 Task: select a rule when a card is moved out of list name by anyone except me.
Action: Mouse moved to (1165, 95)
Screenshot: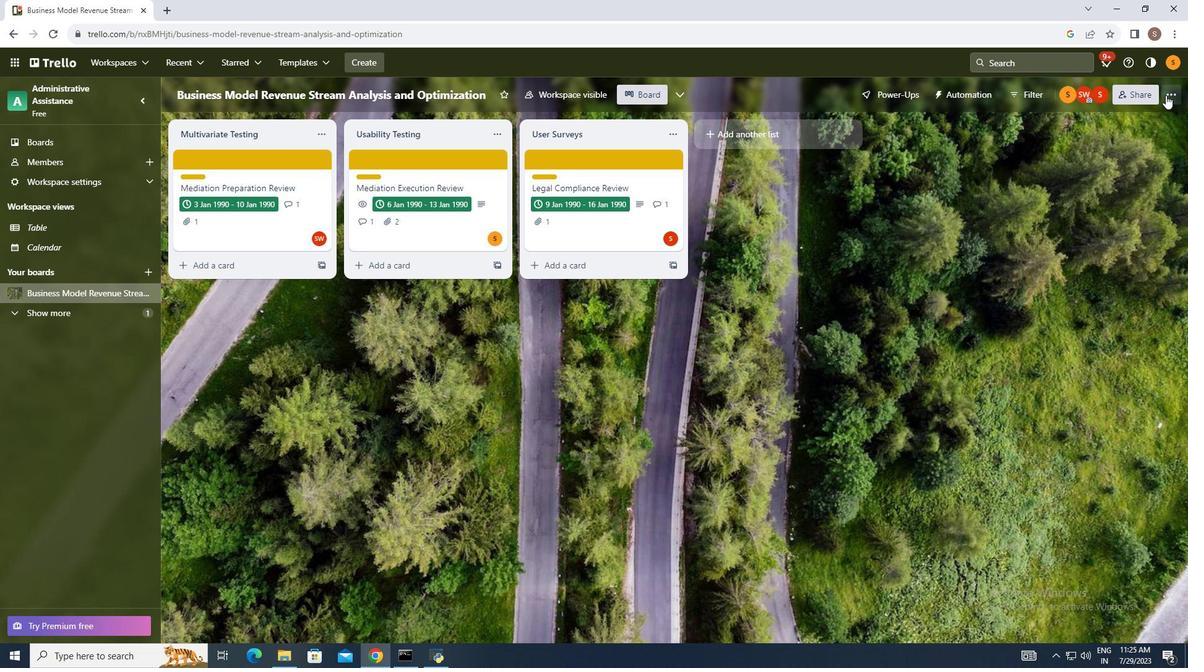 
Action: Mouse pressed left at (1165, 95)
Screenshot: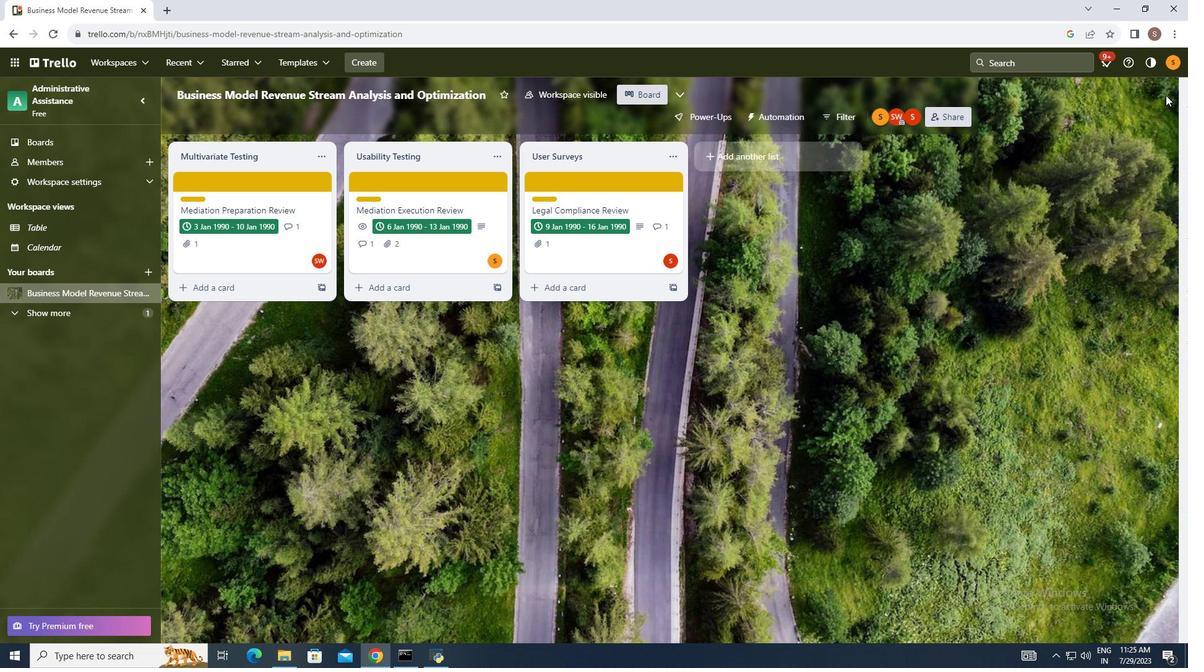 
Action: Mouse moved to (1054, 259)
Screenshot: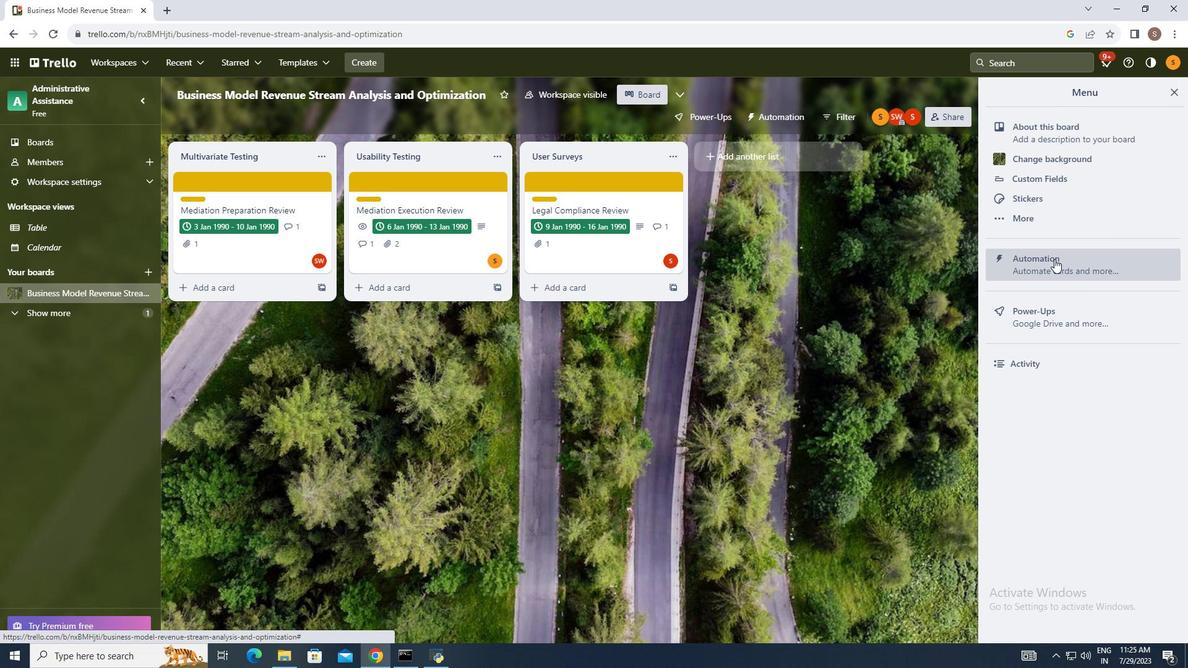 
Action: Mouse pressed left at (1054, 259)
Screenshot: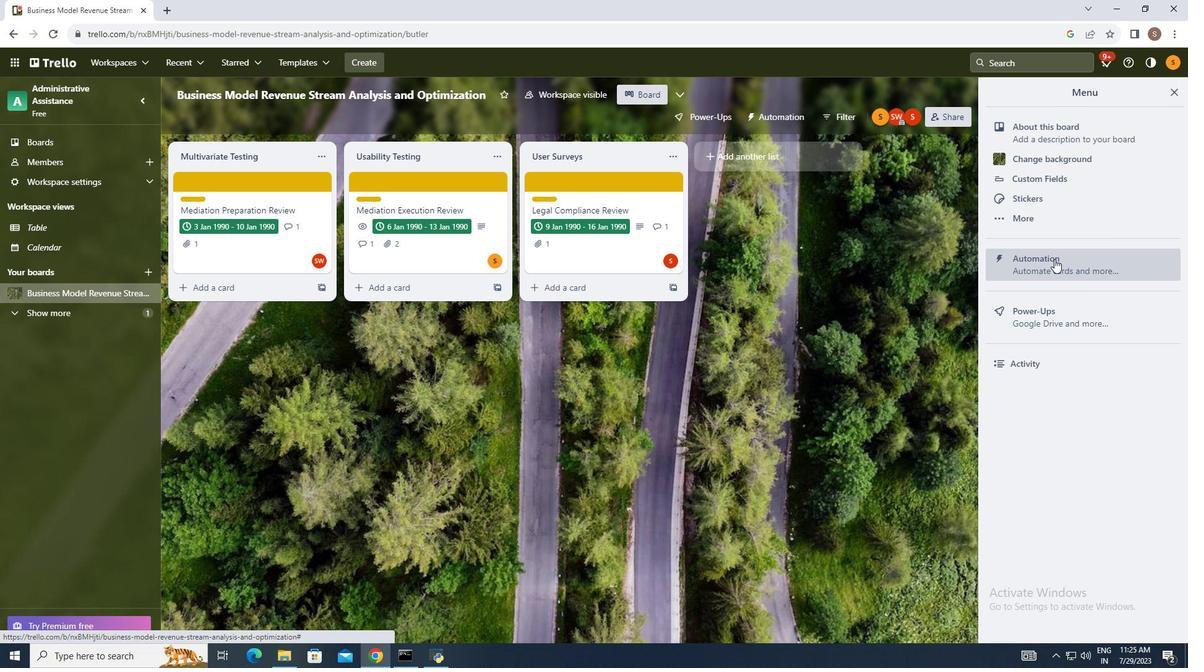 
Action: Mouse moved to (232, 224)
Screenshot: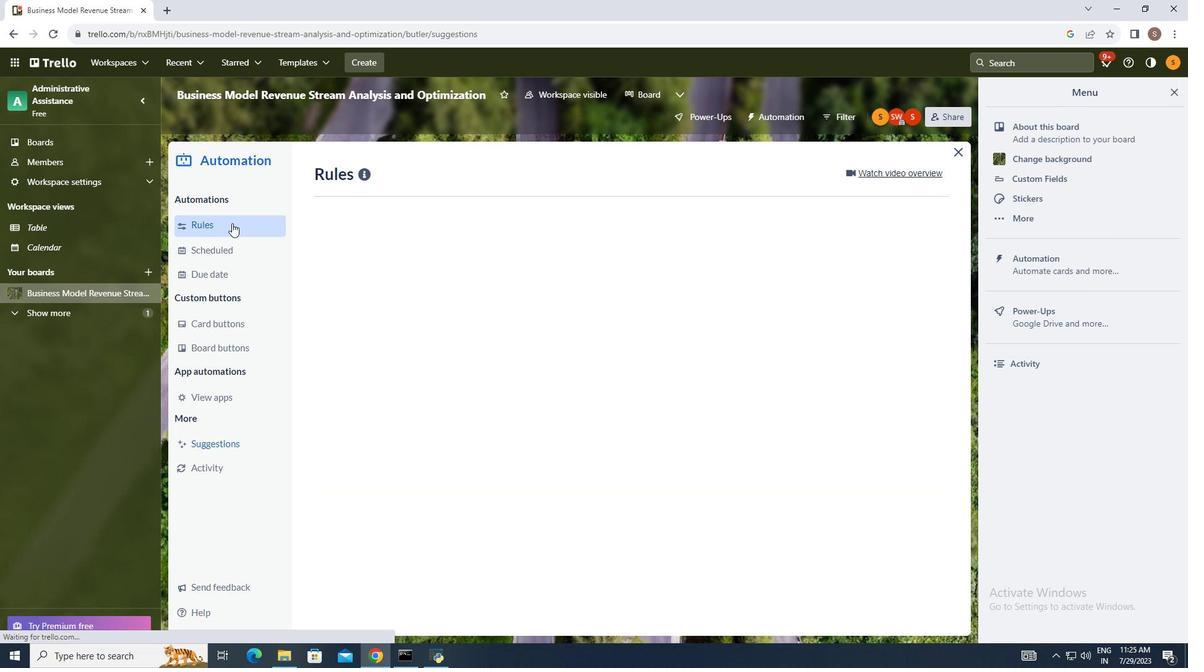 
Action: Mouse pressed left at (232, 224)
Screenshot: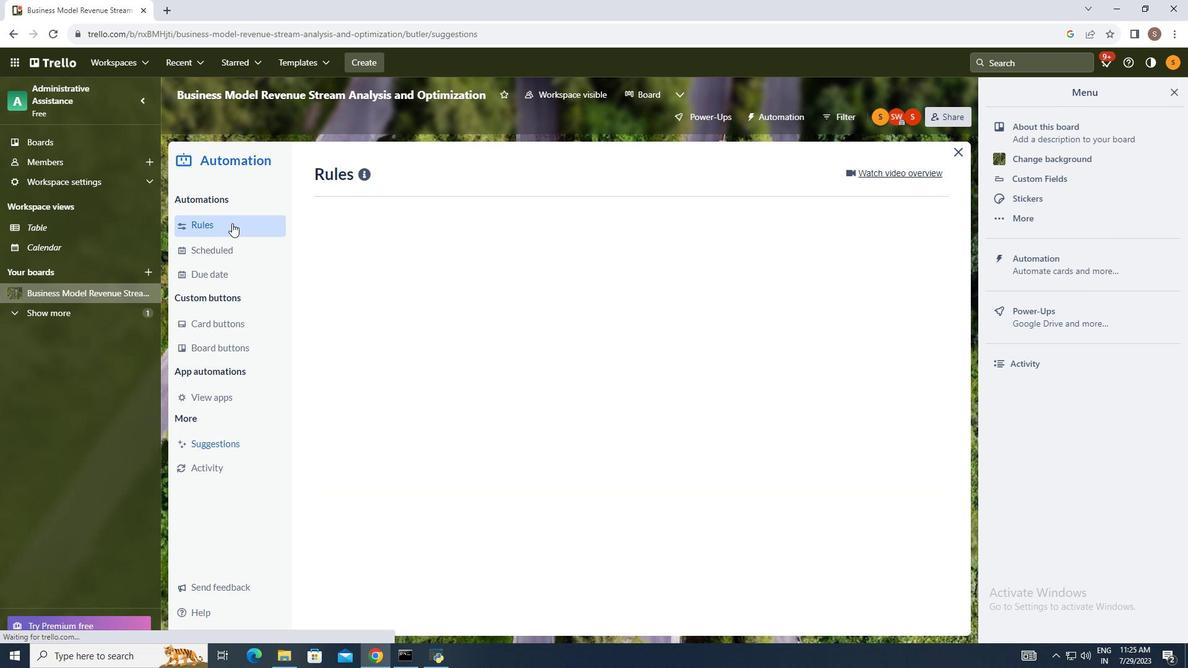 
Action: Mouse moved to (831, 176)
Screenshot: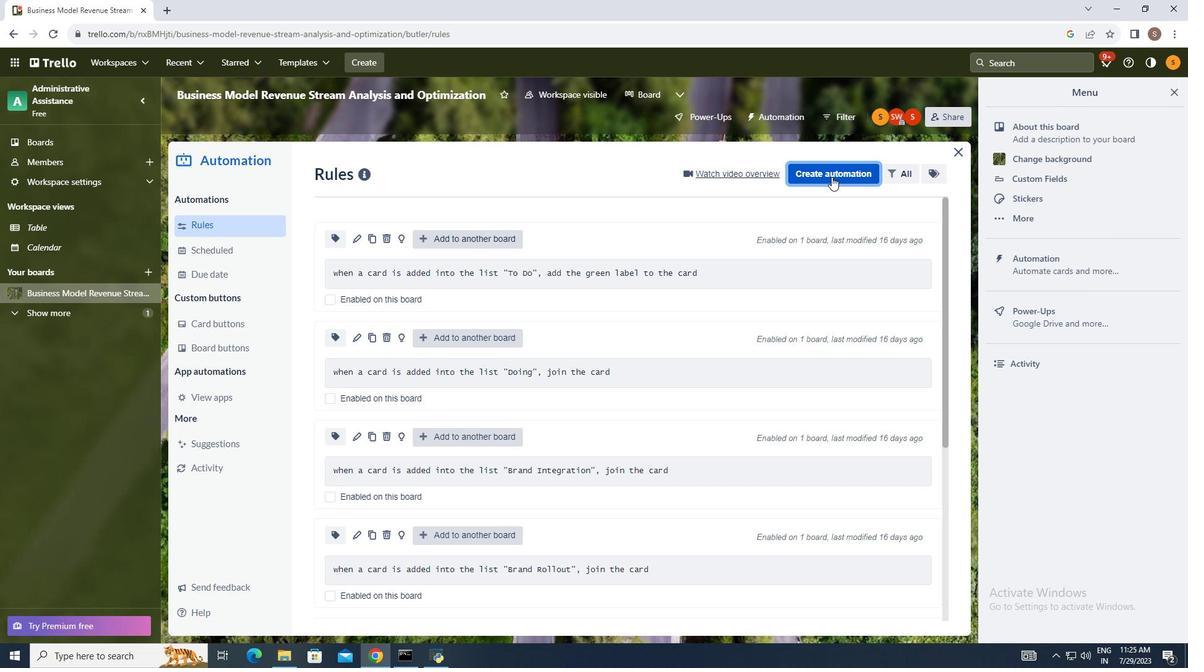
Action: Mouse pressed left at (831, 176)
Screenshot: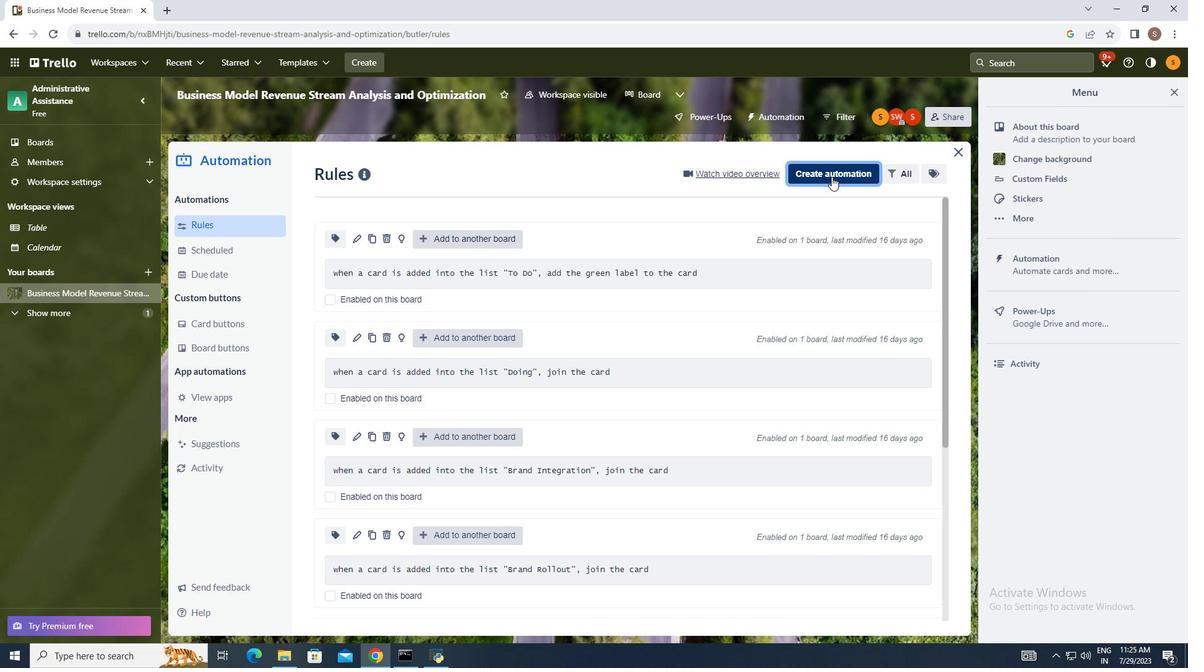 
Action: Mouse moved to (634, 296)
Screenshot: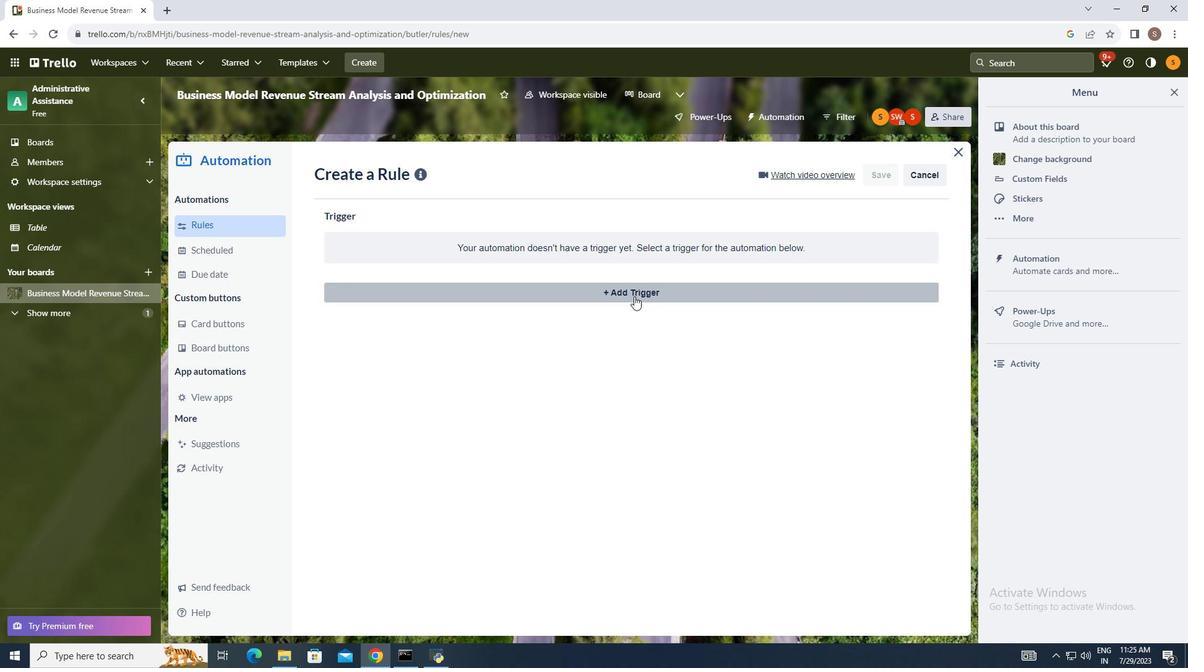 
Action: Mouse pressed left at (634, 296)
Screenshot: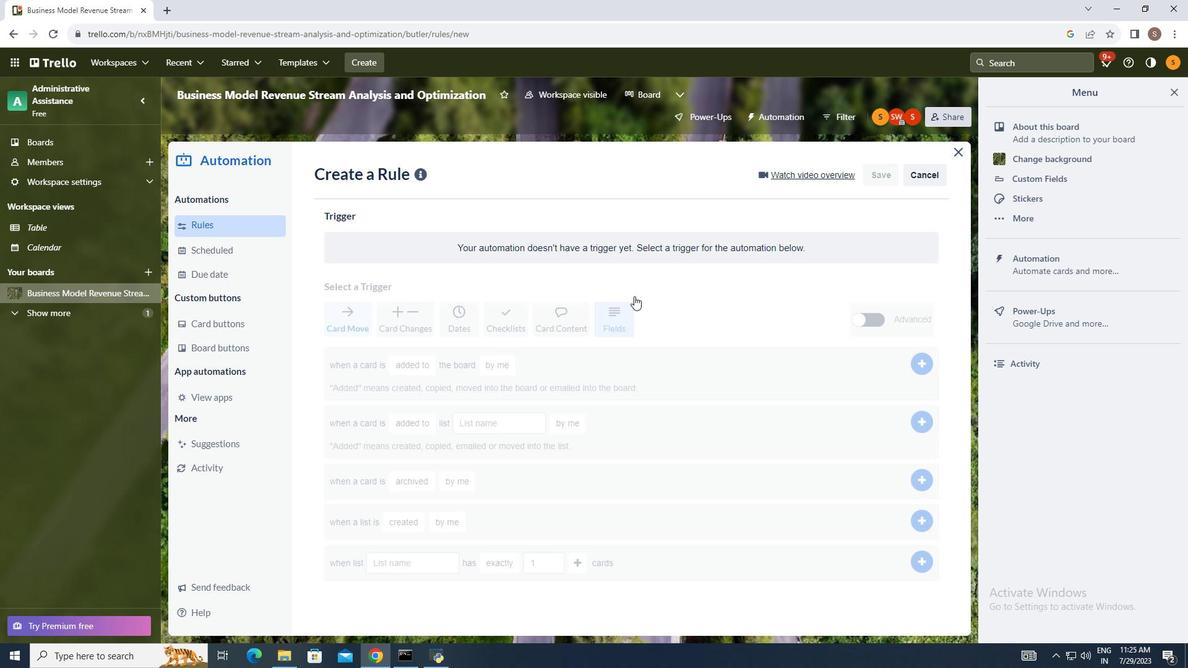 
Action: Mouse moved to (409, 443)
Screenshot: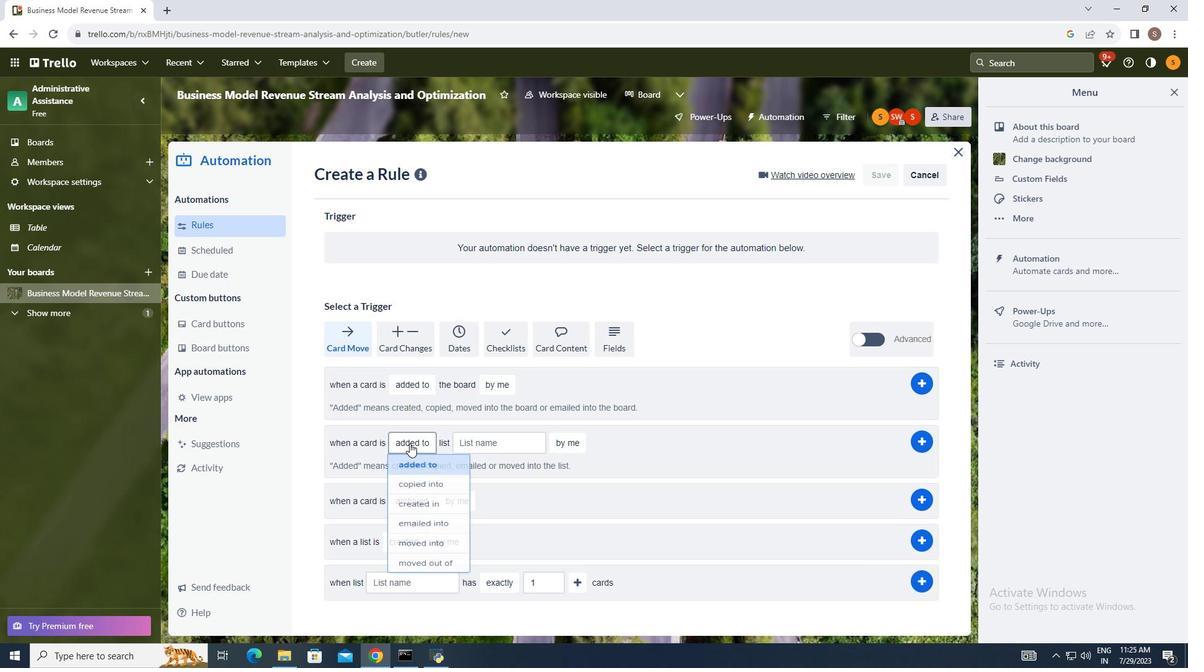 
Action: Mouse pressed left at (409, 443)
Screenshot: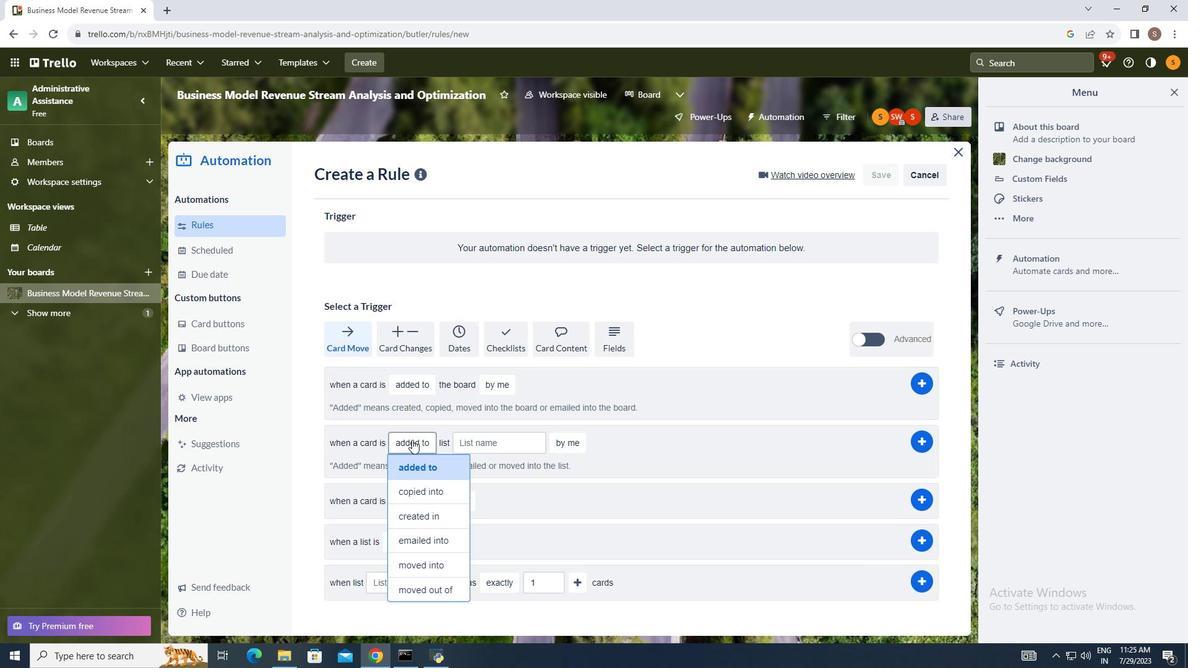 
Action: Mouse moved to (427, 585)
Screenshot: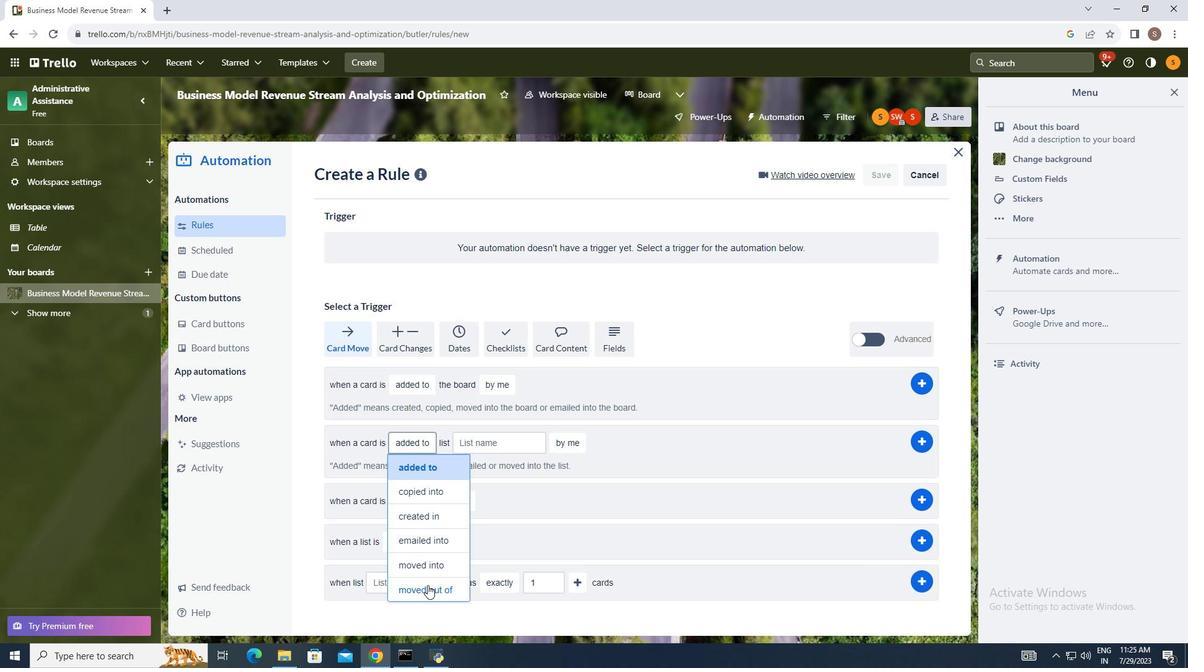 
Action: Mouse pressed left at (427, 585)
Screenshot: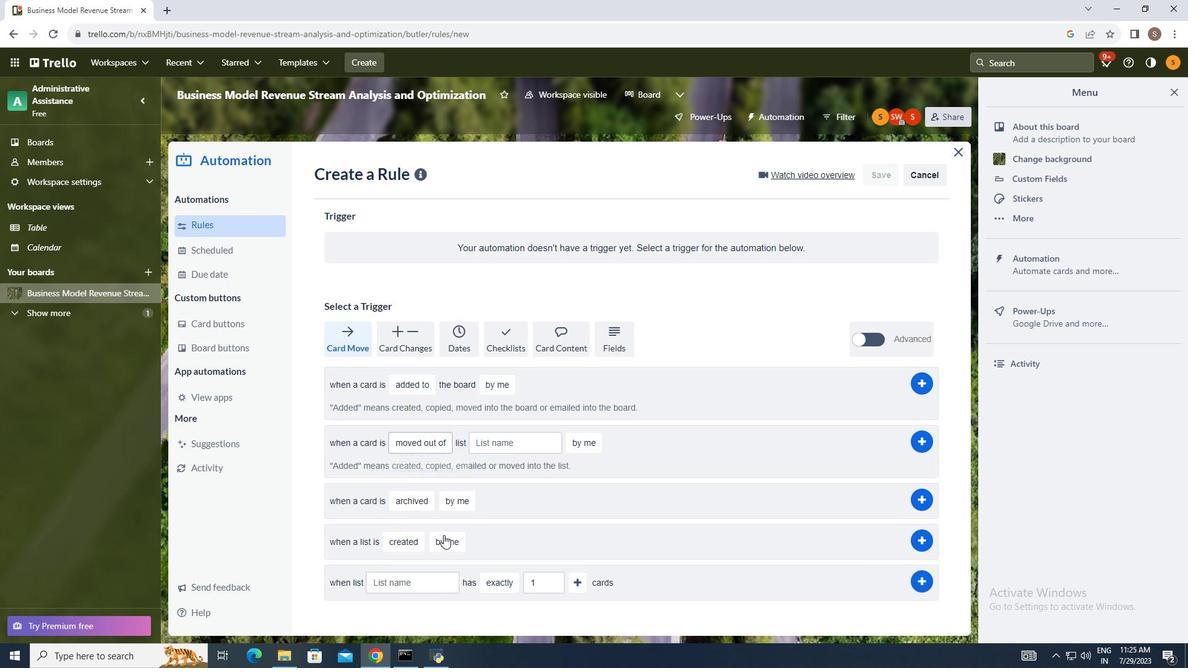 
Action: Mouse moved to (504, 443)
Screenshot: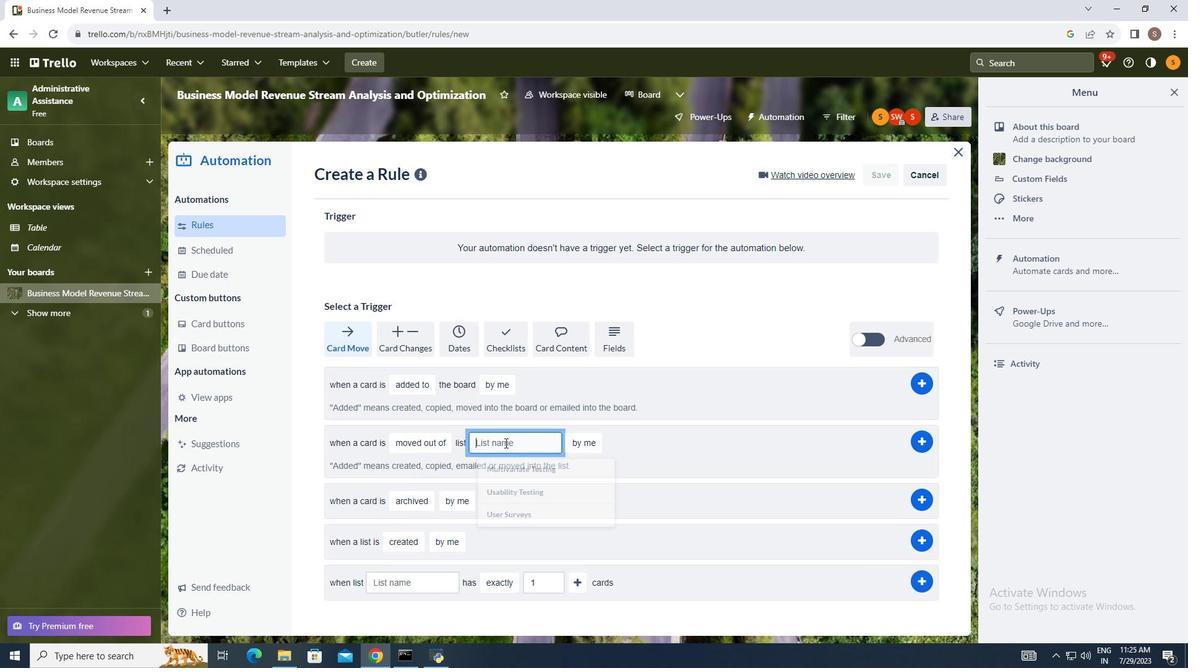 
Action: Mouse pressed left at (504, 443)
Screenshot: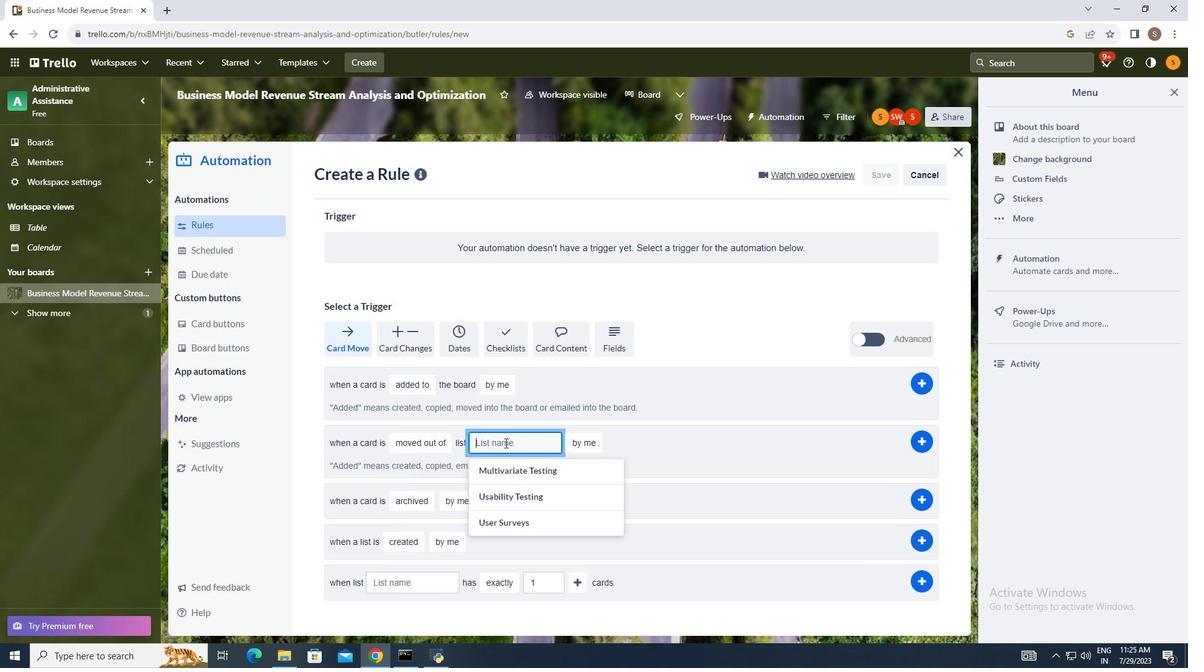 
Action: Mouse moved to (504, 441)
Screenshot: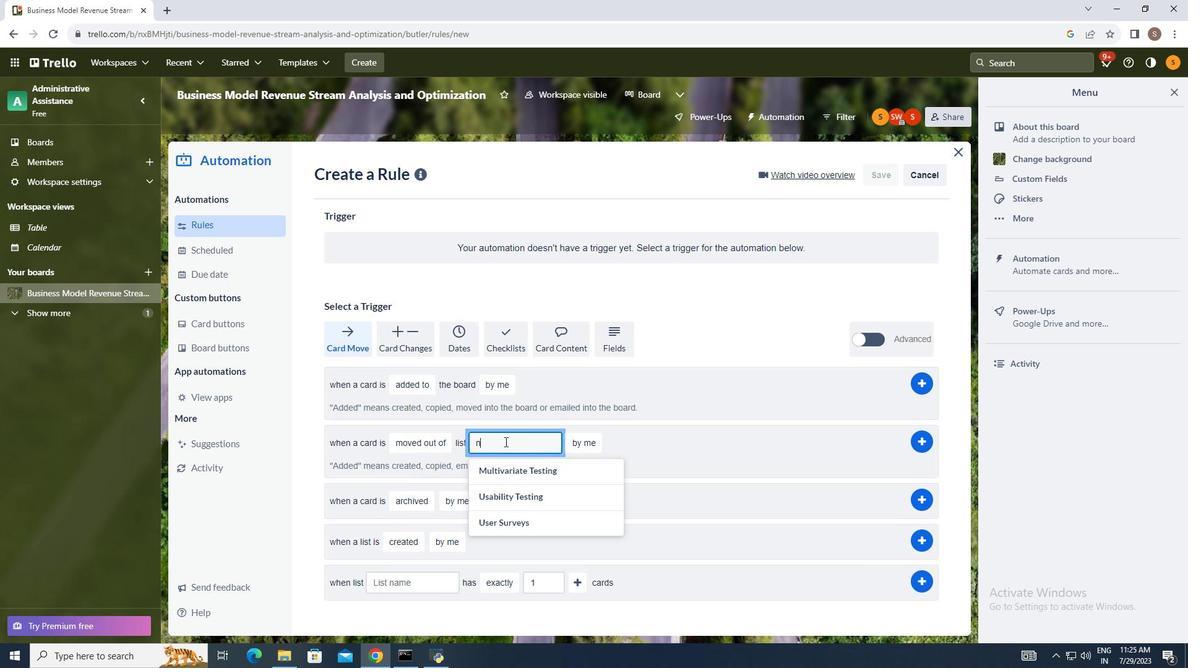
Action: Key pressed name
Screenshot: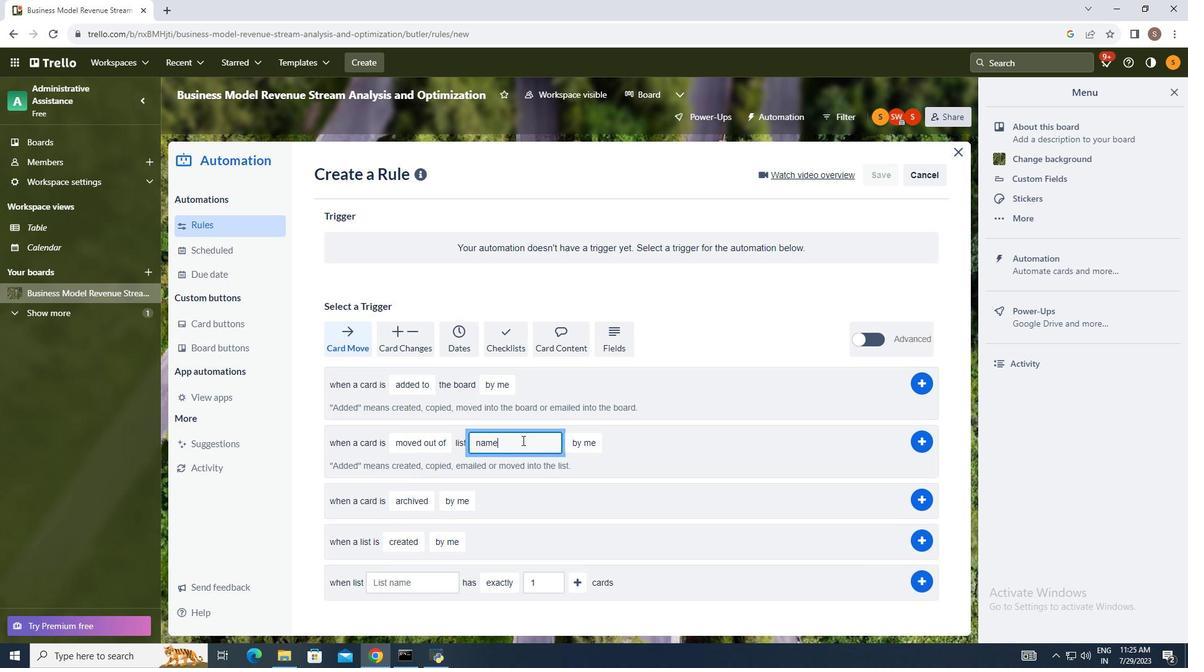 
Action: Mouse moved to (576, 439)
Screenshot: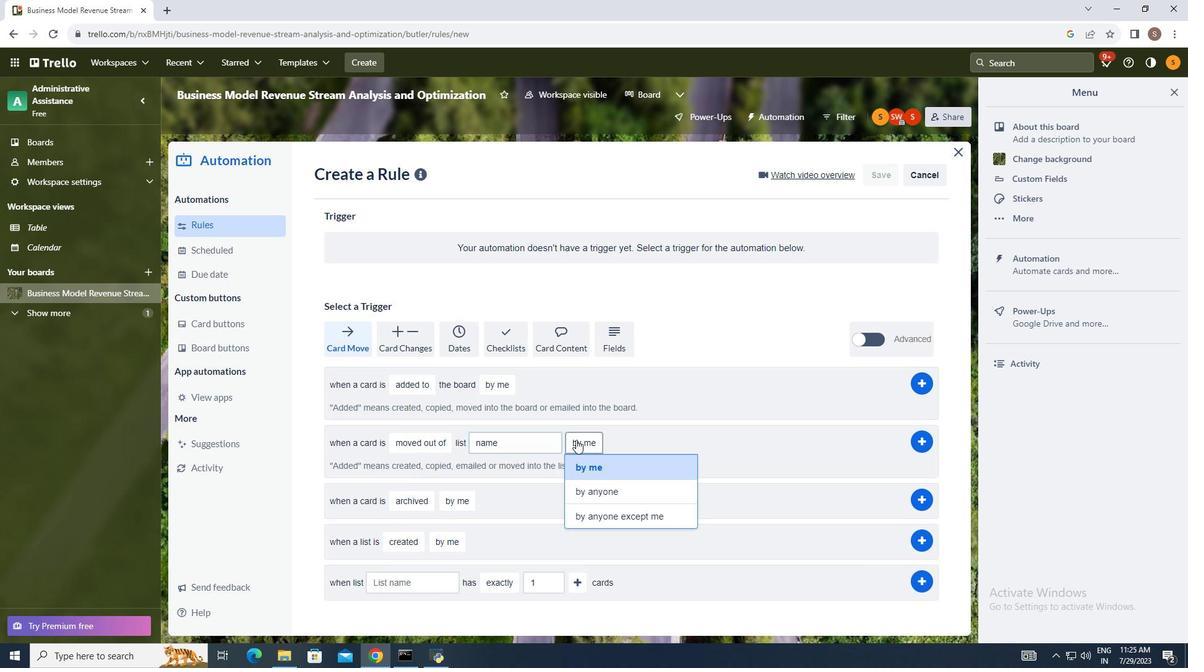 
Action: Mouse pressed left at (576, 439)
Screenshot: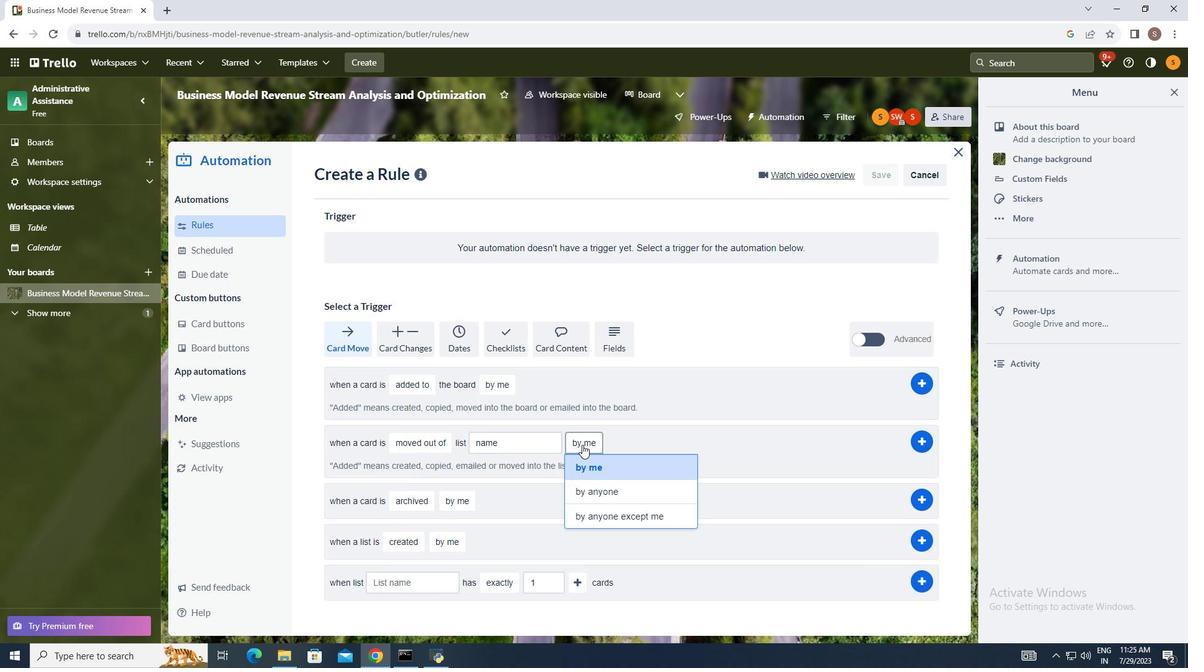 
Action: Mouse moved to (597, 517)
Screenshot: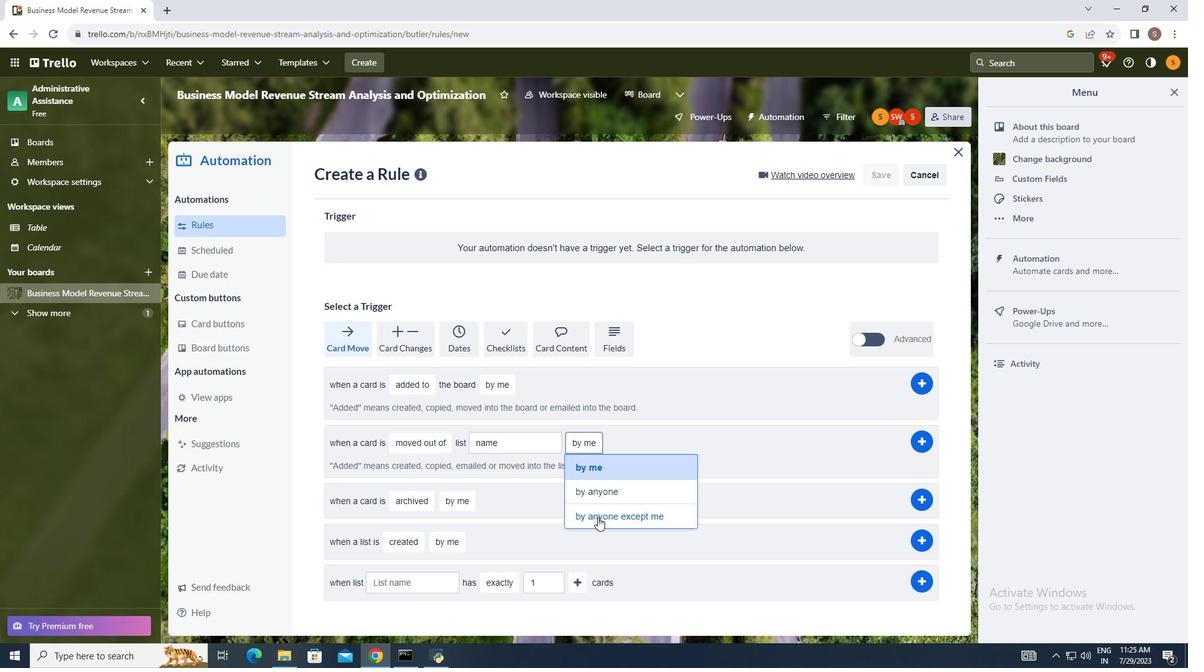 
Action: Mouse pressed left at (597, 517)
Screenshot: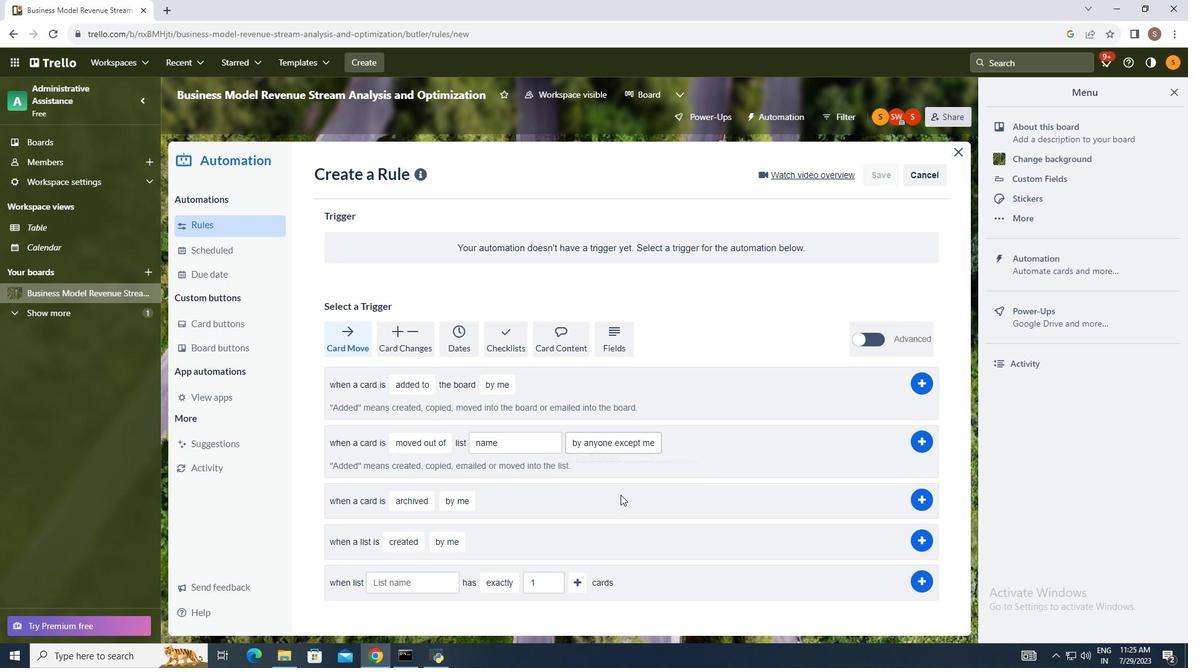 
Action: Mouse moved to (667, 443)
Screenshot: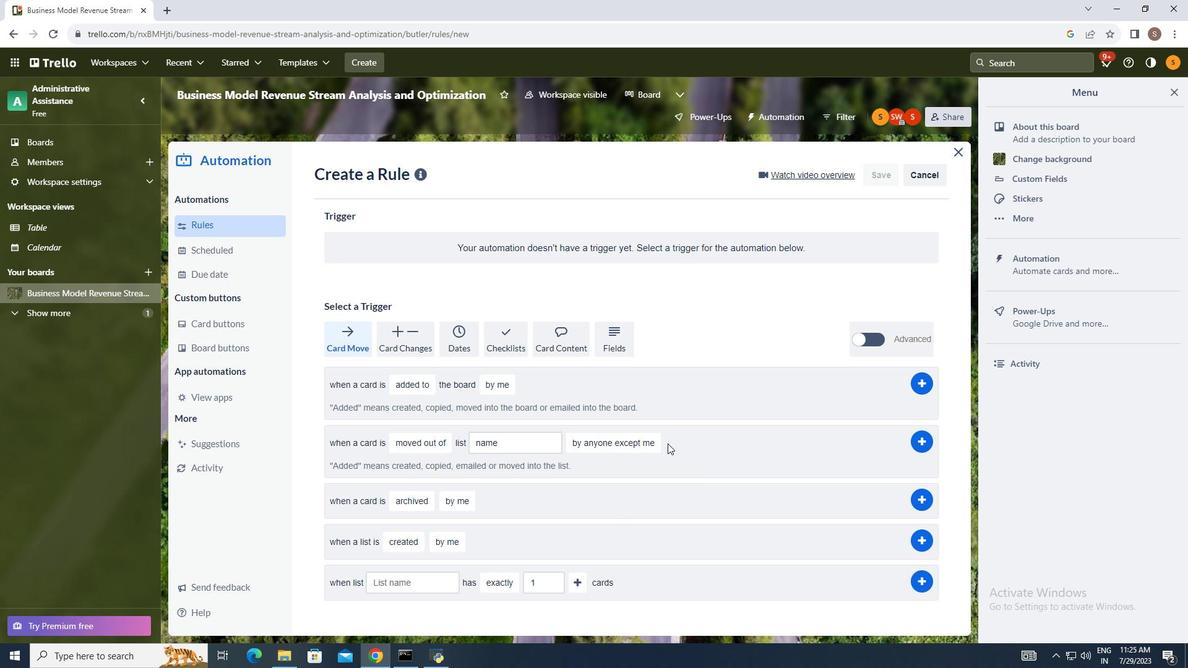 
